 Task: Add a field from the Popular template Effort Level with name Whiteboard.
Action: Mouse moved to (43, 288)
Screenshot: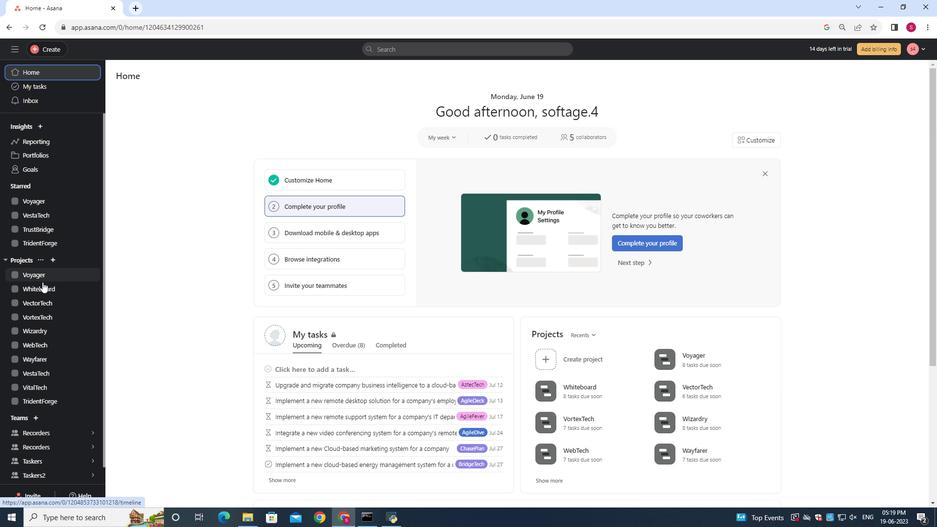 
Action: Mouse pressed left at (43, 288)
Screenshot: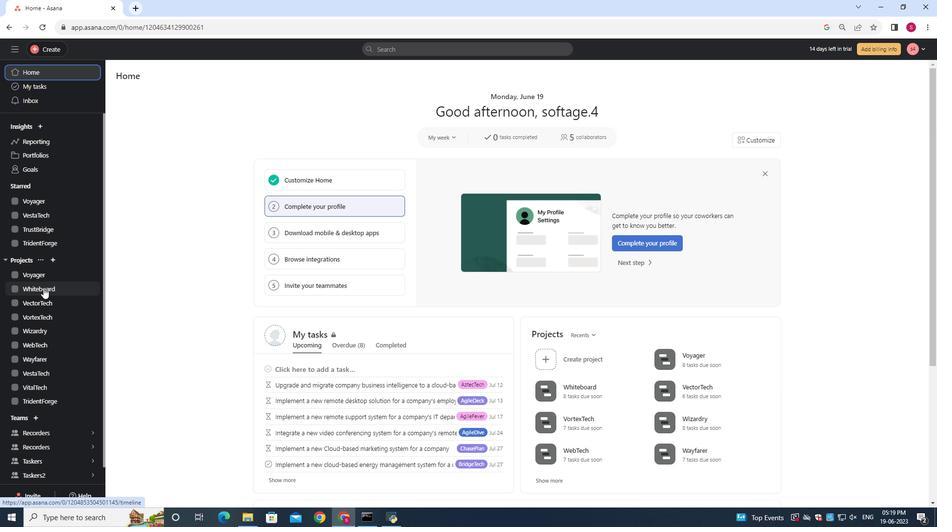 
Action: Mouse moved to (159, 98)
Screenshot: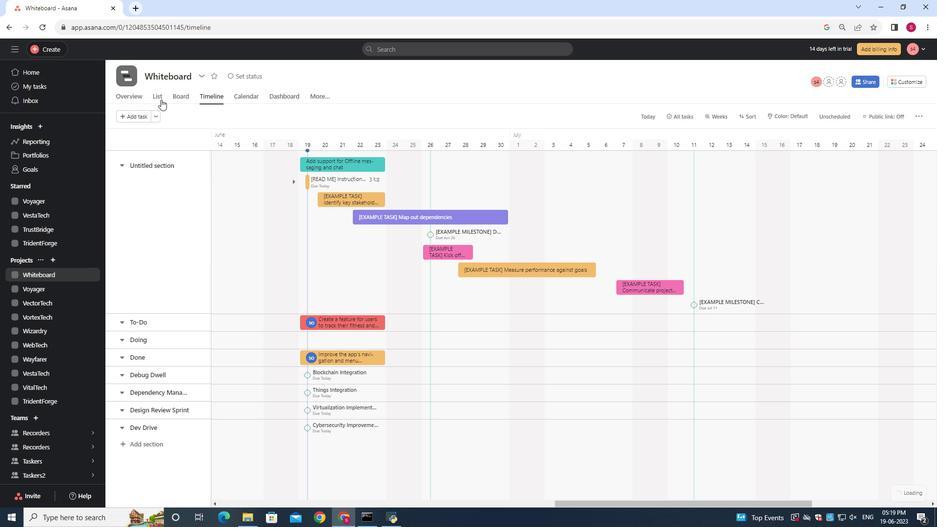 
Action: Mouse pressed left at (159, 98)
Screenshot: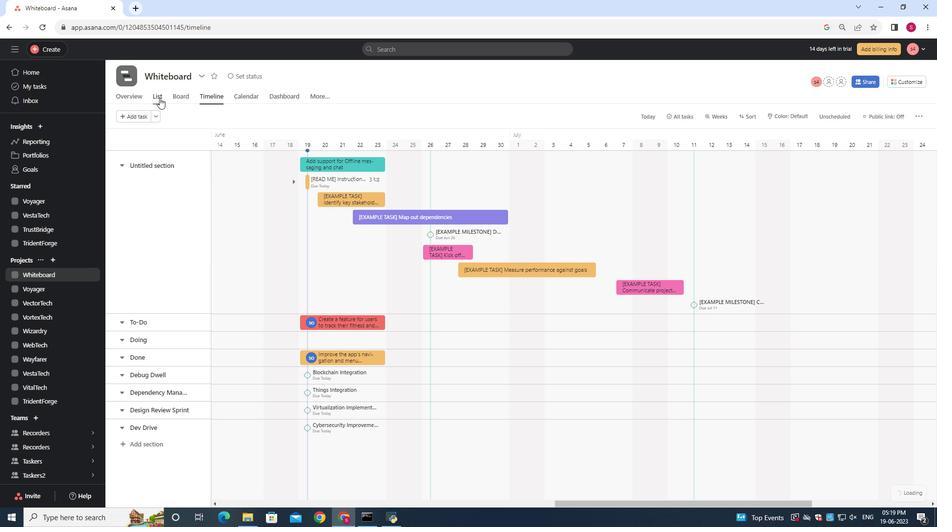 
Action: Mouse moved to (656, 134)
Screenshot: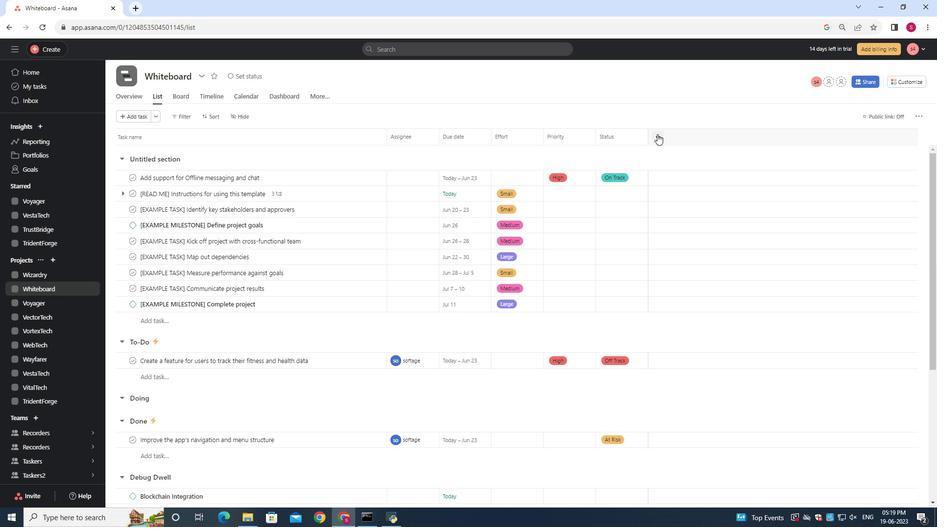 
Action: Mouse pressed left at (656, 134)
Screenshot: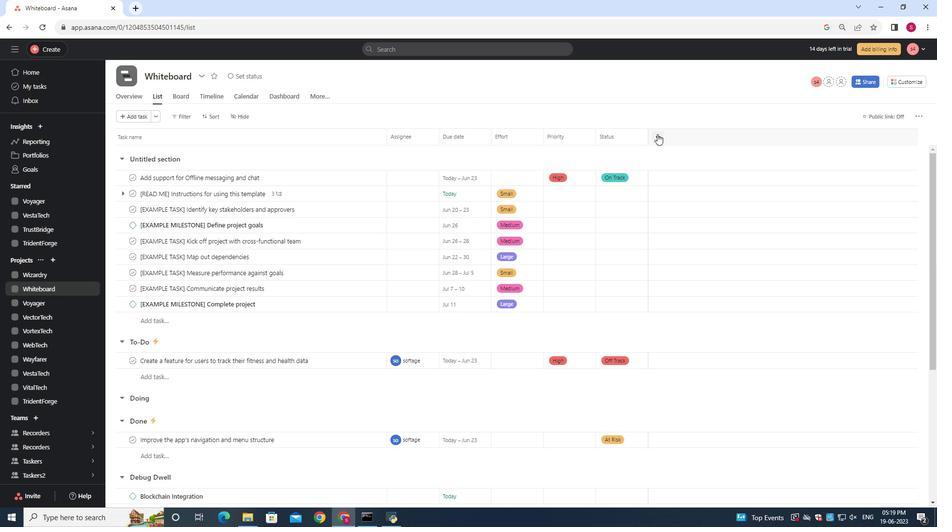
Action: Mouse moved to (676, 187)
Screenshot: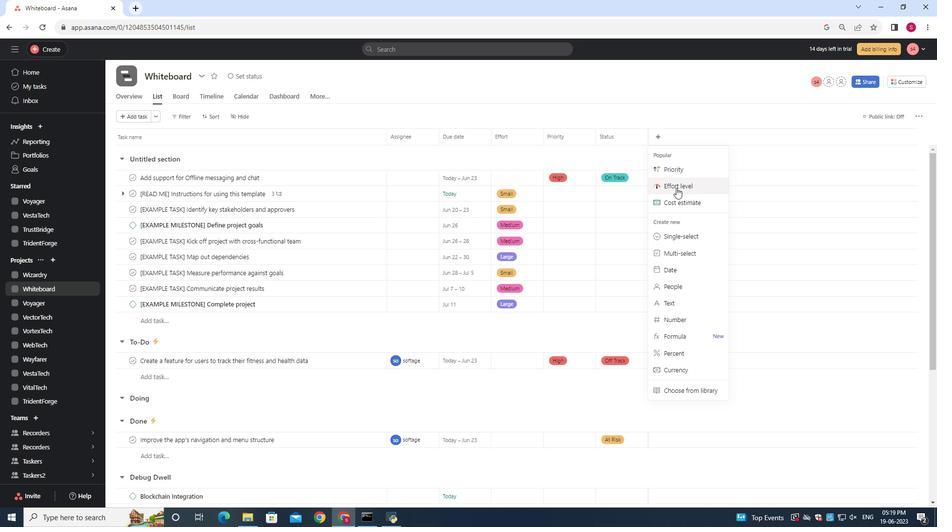 
Action: Mouse pressed left at (676, 187)
Screenshot: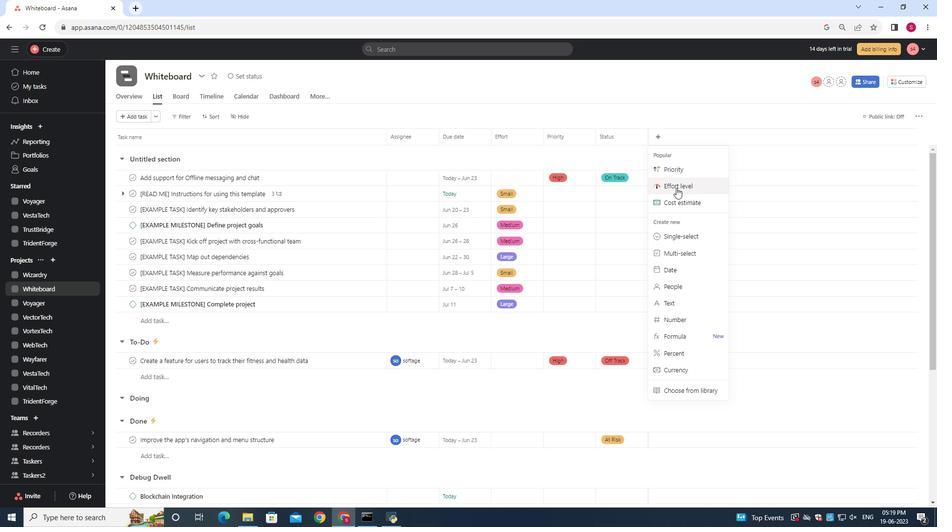 
Action: Mouse moved to (619, 53)
Screenshot: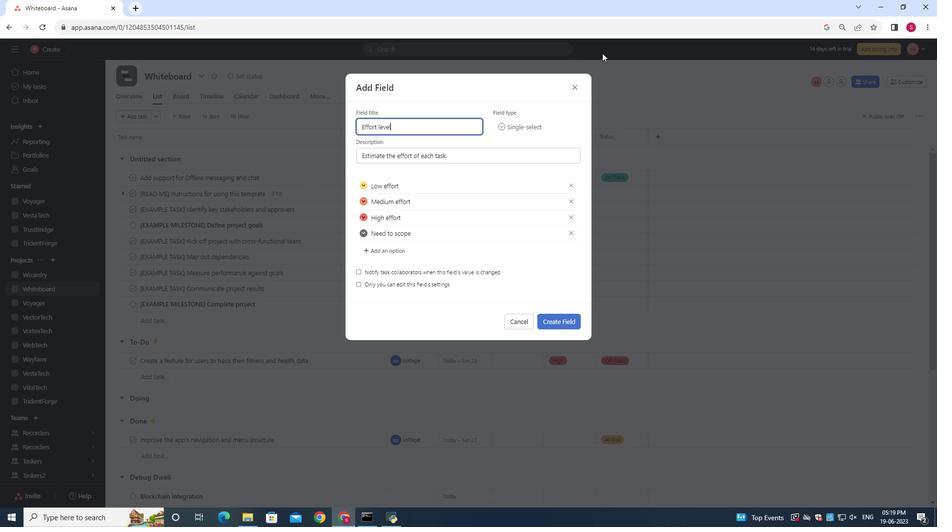 
Action: Key pressed <Key.backspace><Key.shift><Key.shift><Key.shift><Key.shift><Key.shift><Key.shift>White<Key.space><Key.backspace>bor<Key.backspace>ard
Screenshot: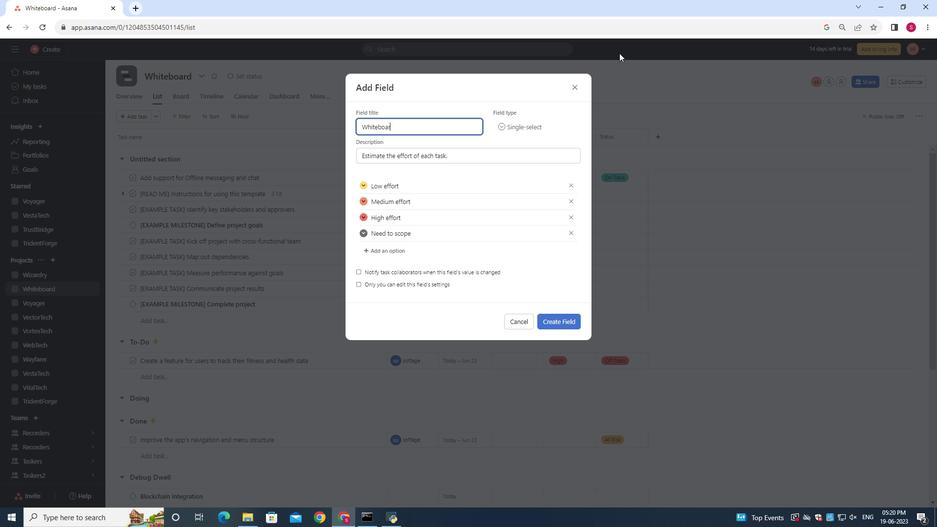 
Action: Mouse moved to (551, 321)
Screenshot: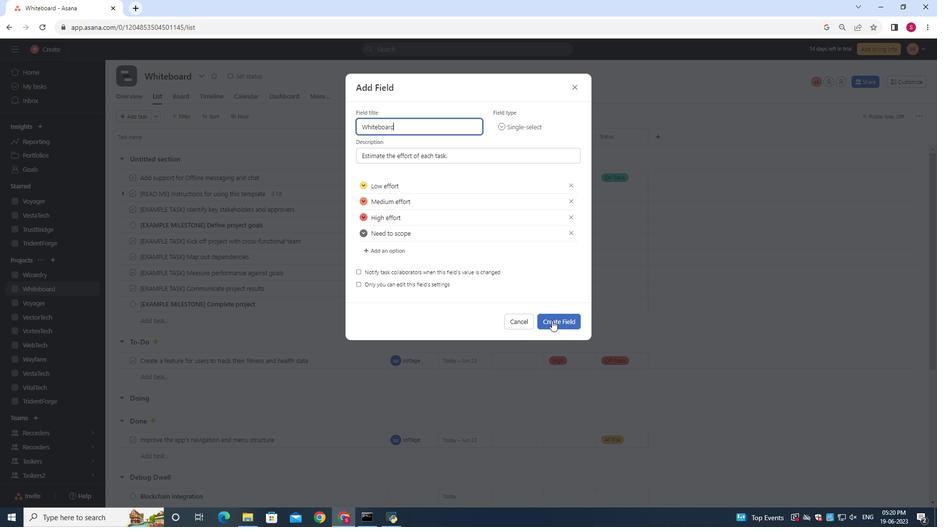 
Action: Mouse pressed left at (551, 321)
Screenshot: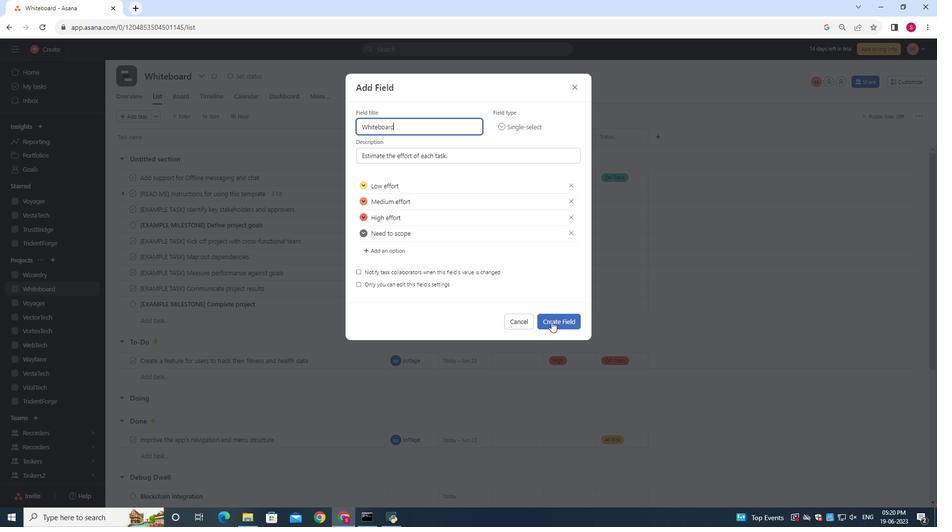 
Action: Mouse moved to (546, 318)
Screenshot: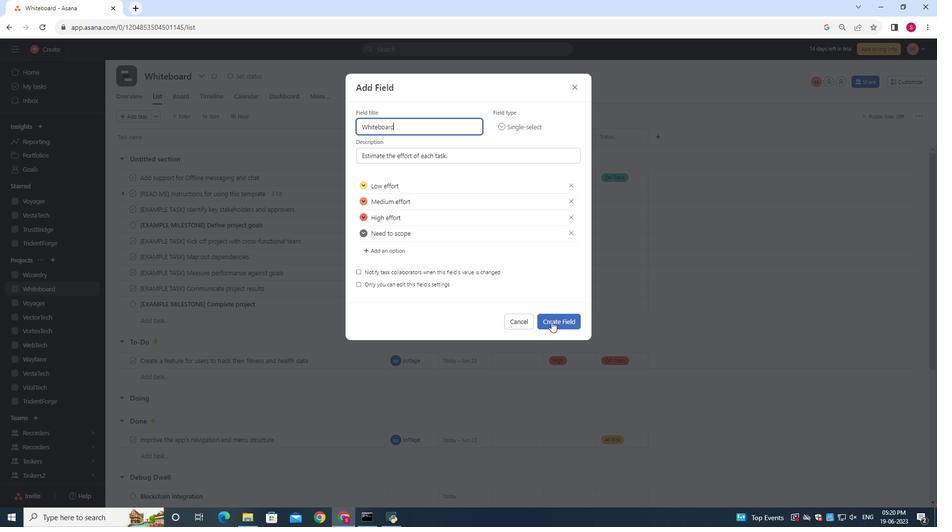 
